 Task: Apply line dash.
Action: Mouse moved to (95, 74)
Screenshot: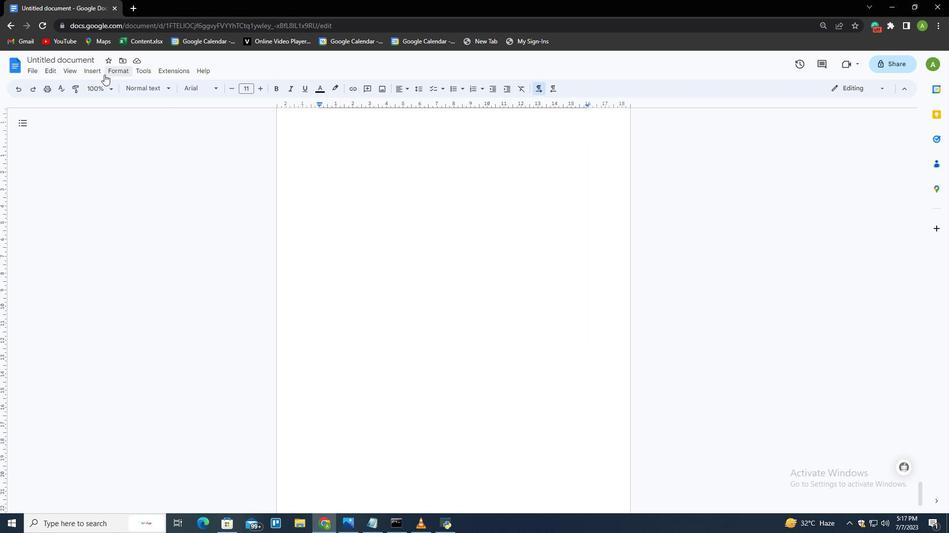 
Action: Mouse pressed left at (95, 74)
Screenshot: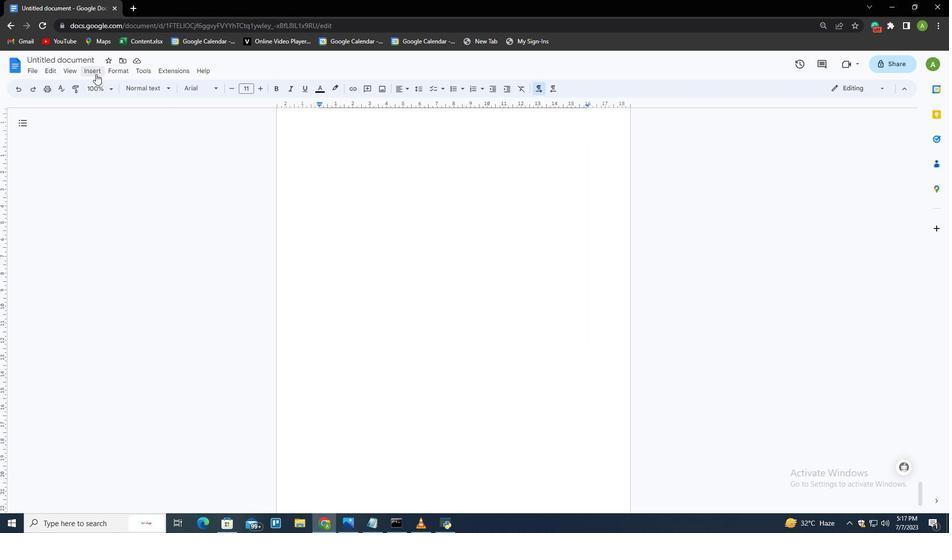 
Action: Mouse moved to (120, 115)
Screenshot: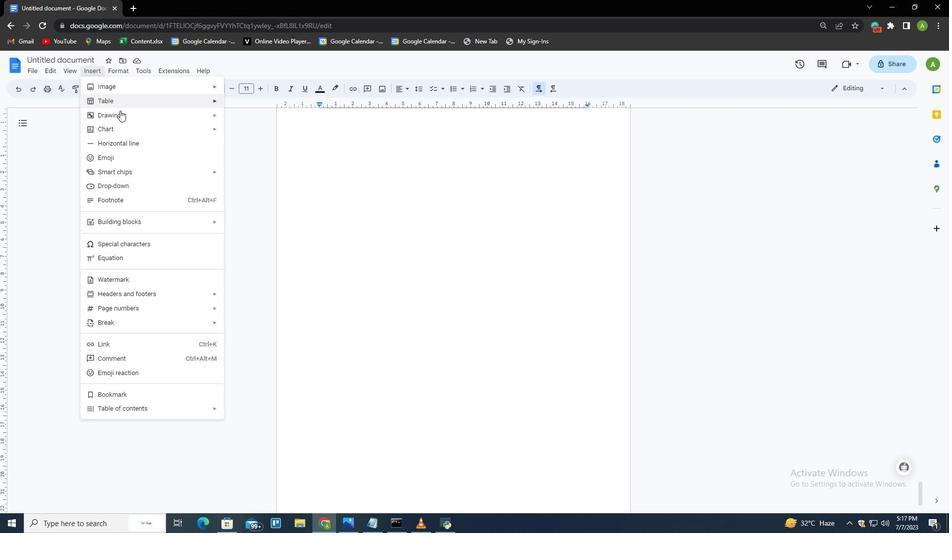 
Action: Mouse pressed left at (120, 115)
Screenshot: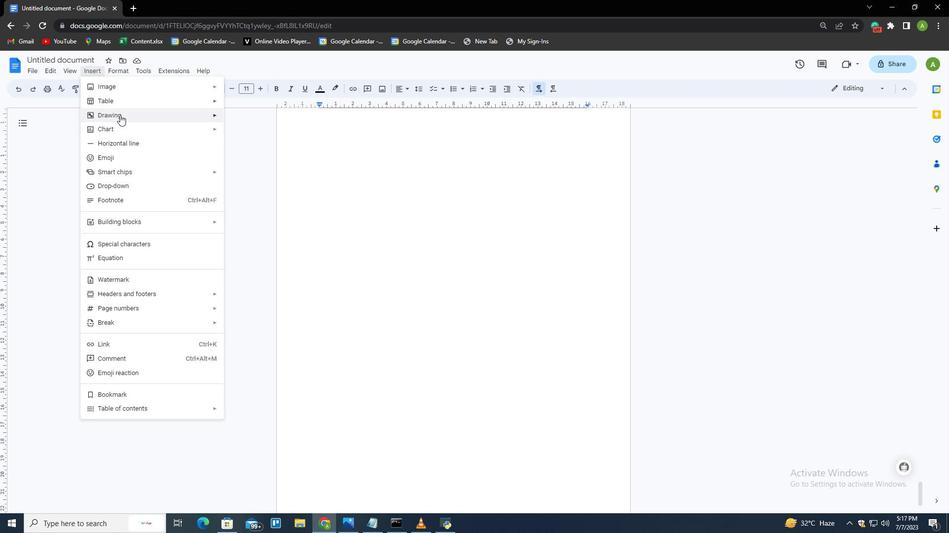 
Action: Mouse moved to (244, 115)
Screenshot: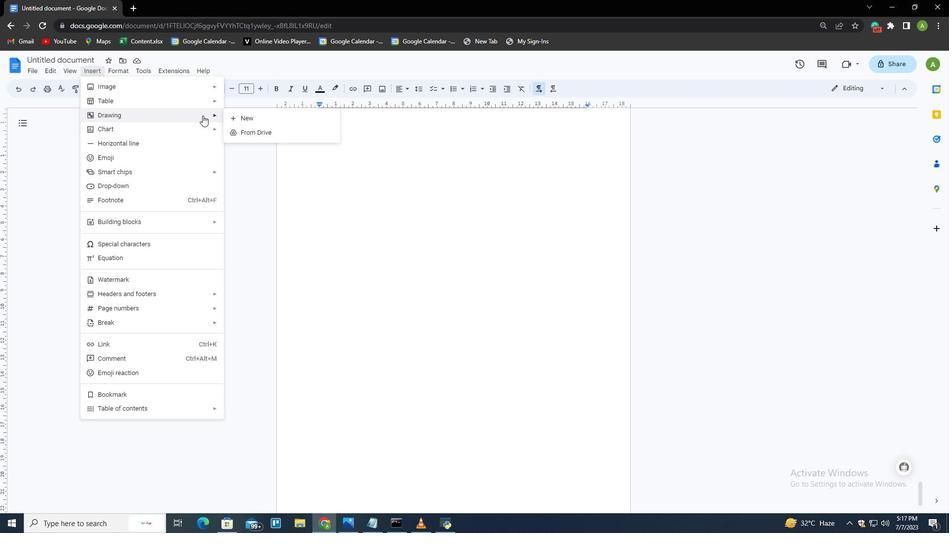 
Action: Mouse pressed left at (244, 115)
Screenshot: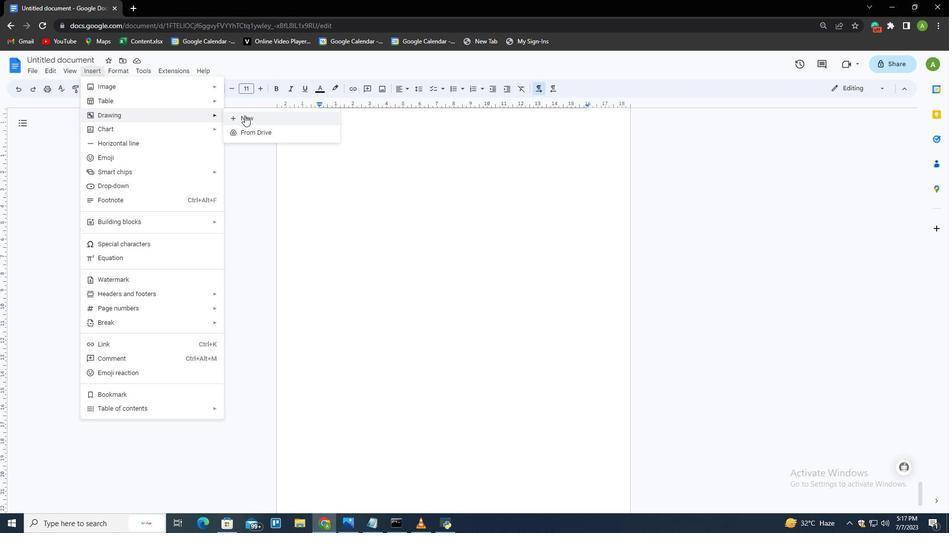 
Action: Mouse moved to (366, 109)
Screenshot: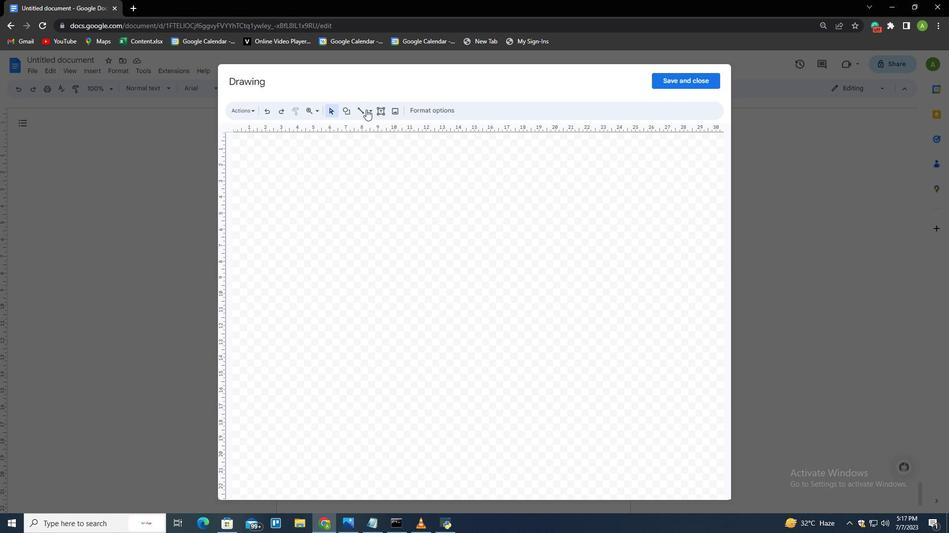 
Action: Mouse pressed left at (366, 109)
Screenshot: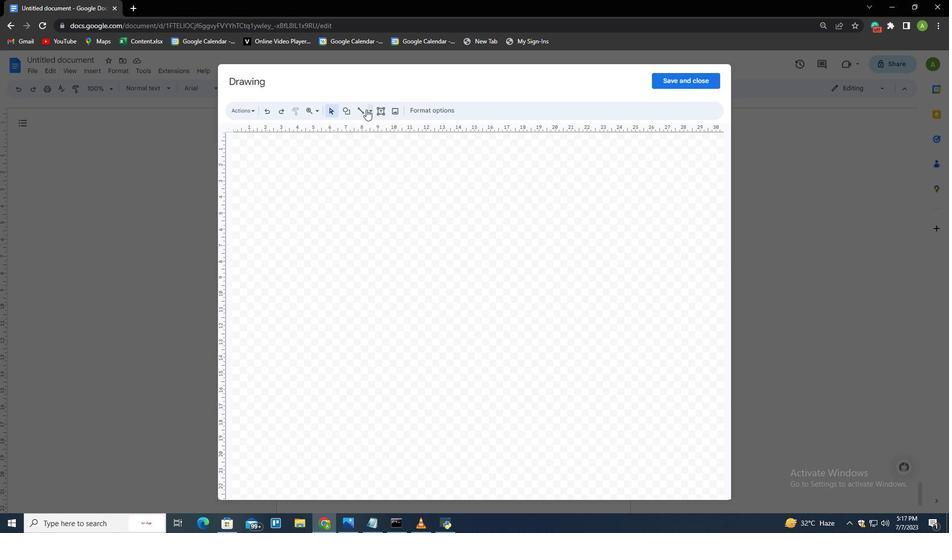 
Action: Mouse moved to (371, 124)
Screenshot: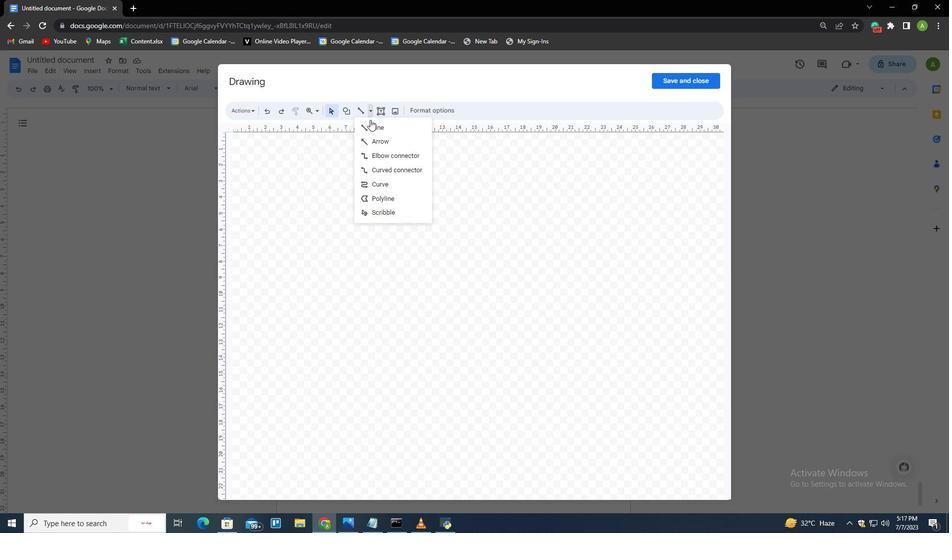 
Action: Mouse pressed left at (371, 124)
Screenshot: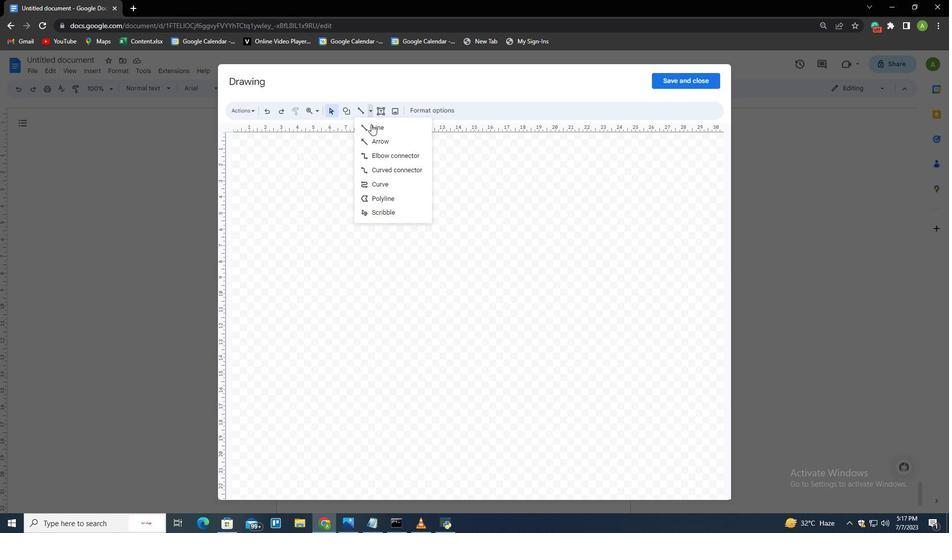 
Action: Mouse moved to (352, 199)
Screenshot: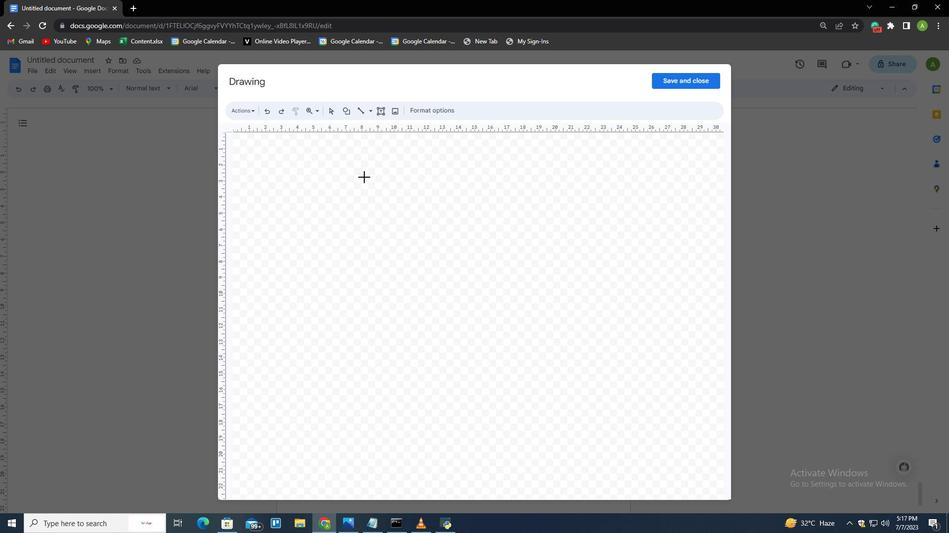 
Action: Mouse pressed left at (352, 199)
Screenshot: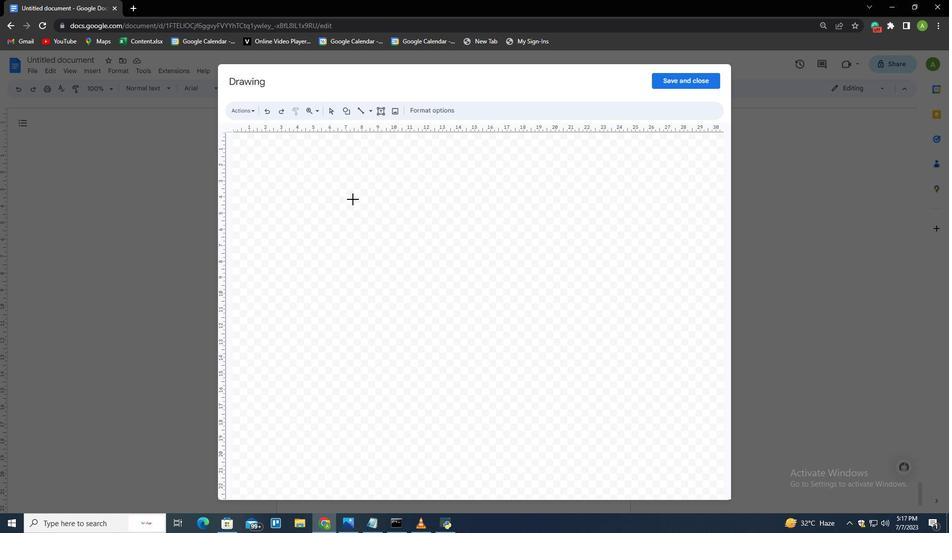 
Action: Mouse moved to (436, 110)
Screenshot: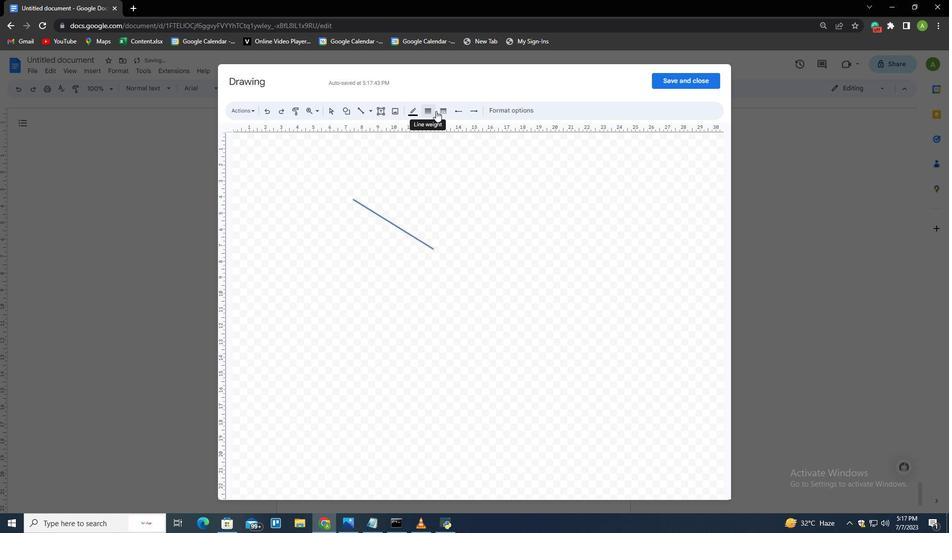 
Action: Mouse pressed left at (436, 110)
Screenshot: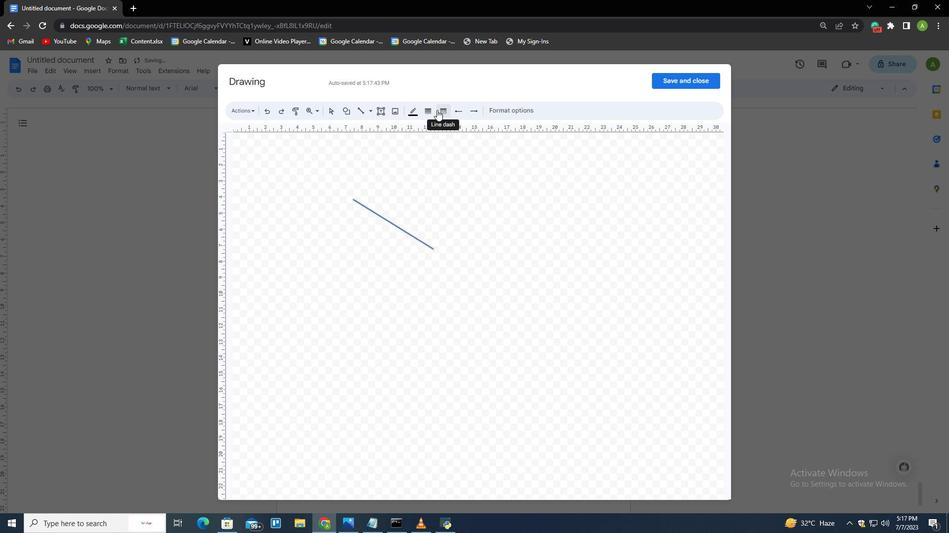 
Action: Mouse moved to (463, 152)
Screenshot: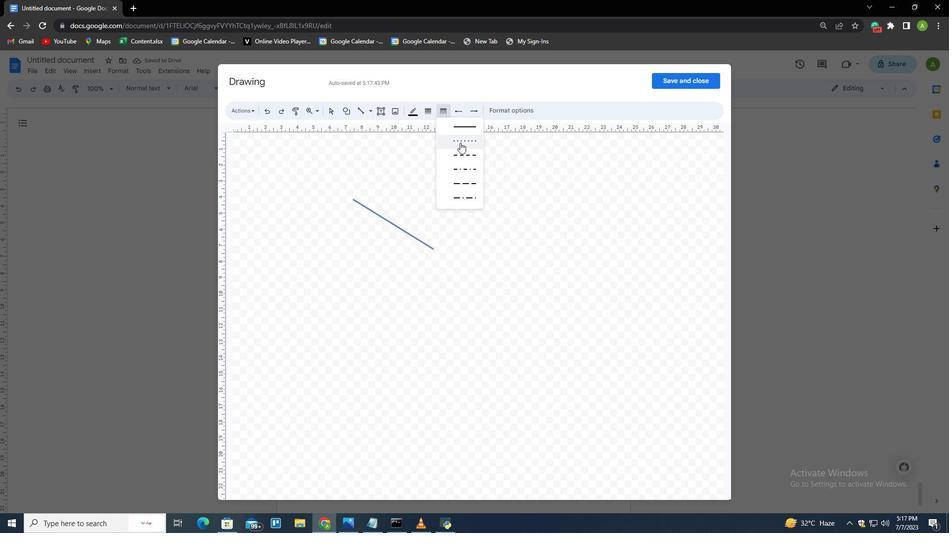 
Action: Mouse pressed left at (463, 152)
Screenshot: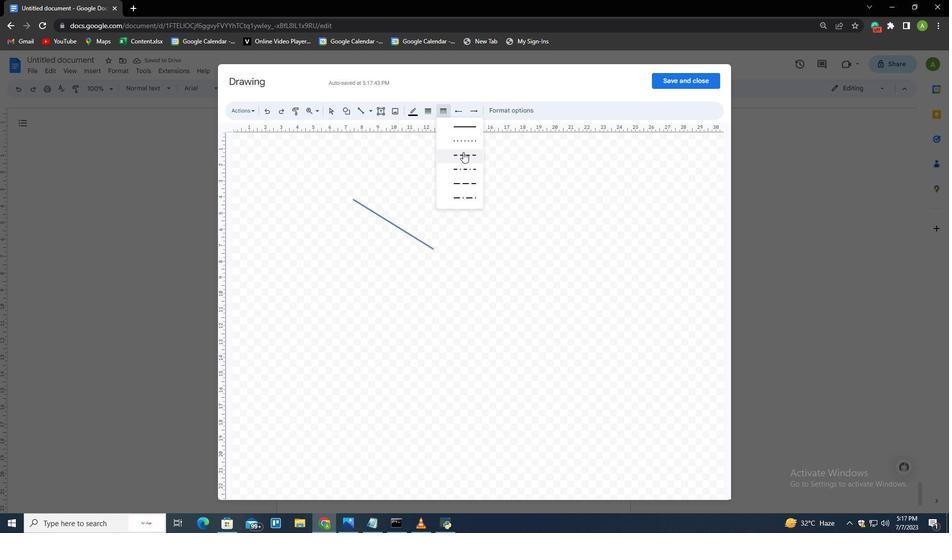 
